 Task: Add to scrum project TrackForge a team member softage.4@softage.net.
Action: Mouse moved to (279, 157)
Screenshot: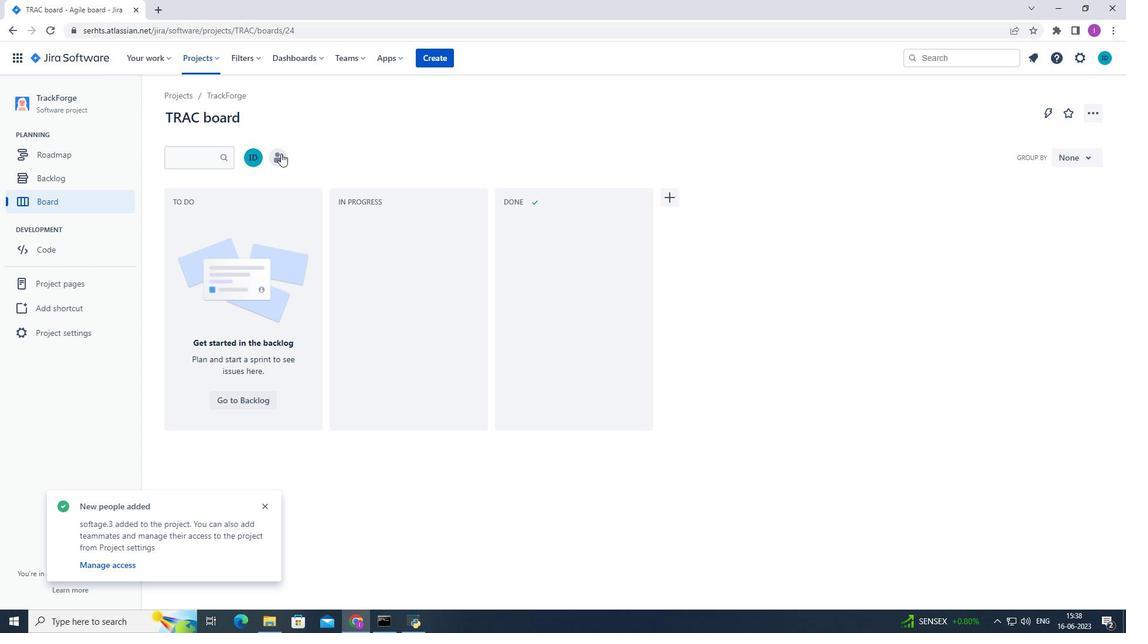 
Action: Mouse pressed left at (279, 157)
Screenshot: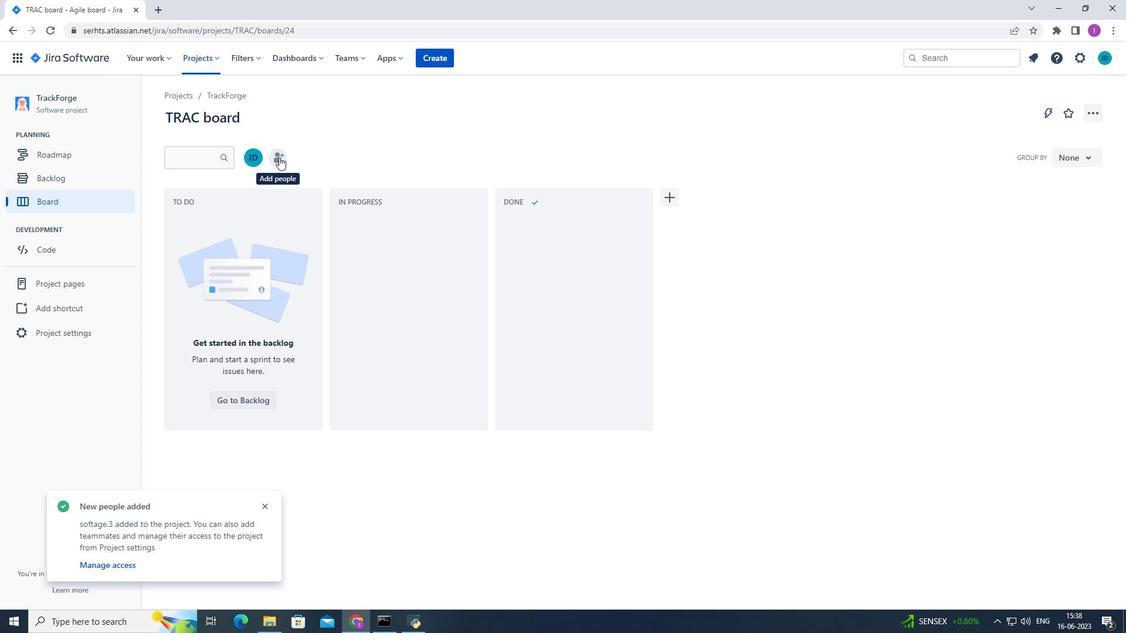 
Action: Mouse moved to (532, 148)
Screenshot: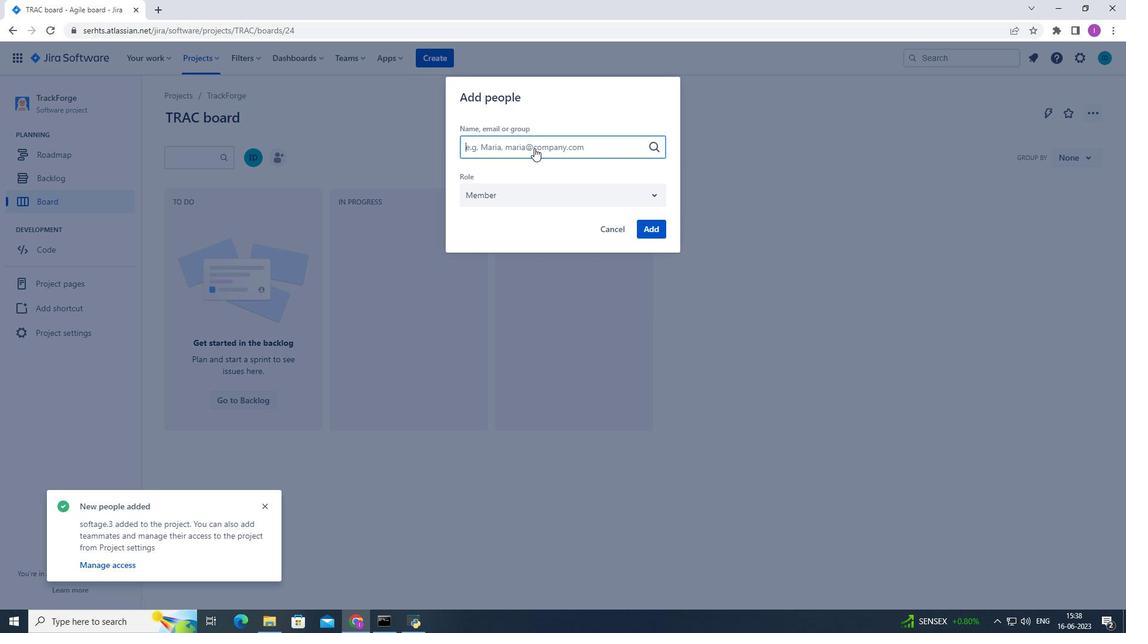 
Action: Mouse pressed left at (532, 148)
Screenshot: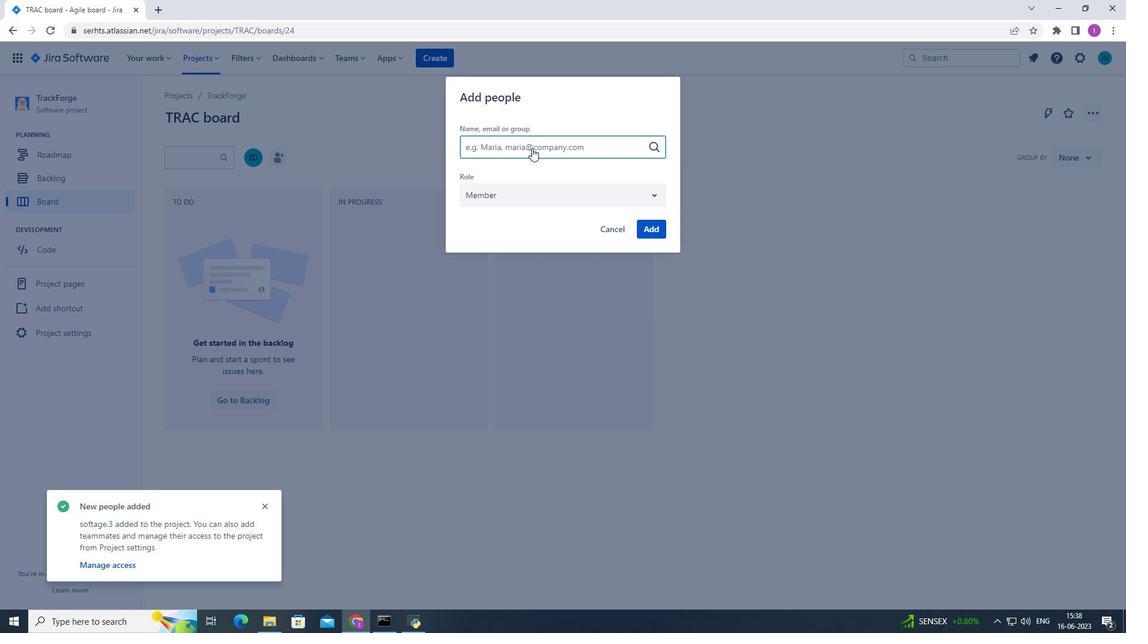 
Action: Mouse moved to (531, 149)
Screenshot: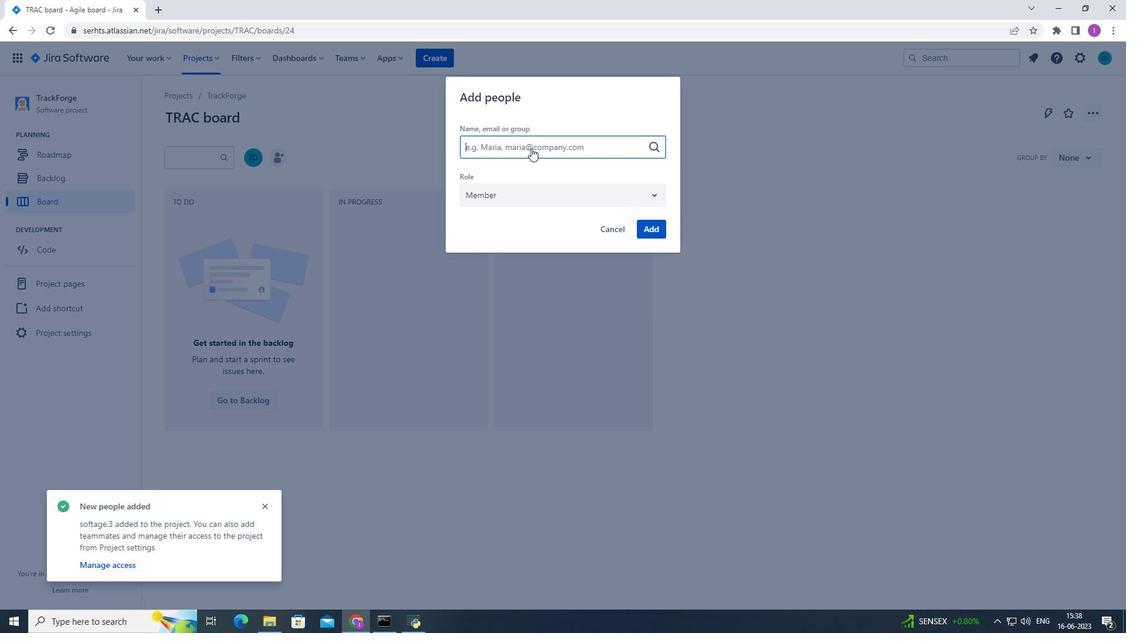 
Action: Key pressed s
Screenshot: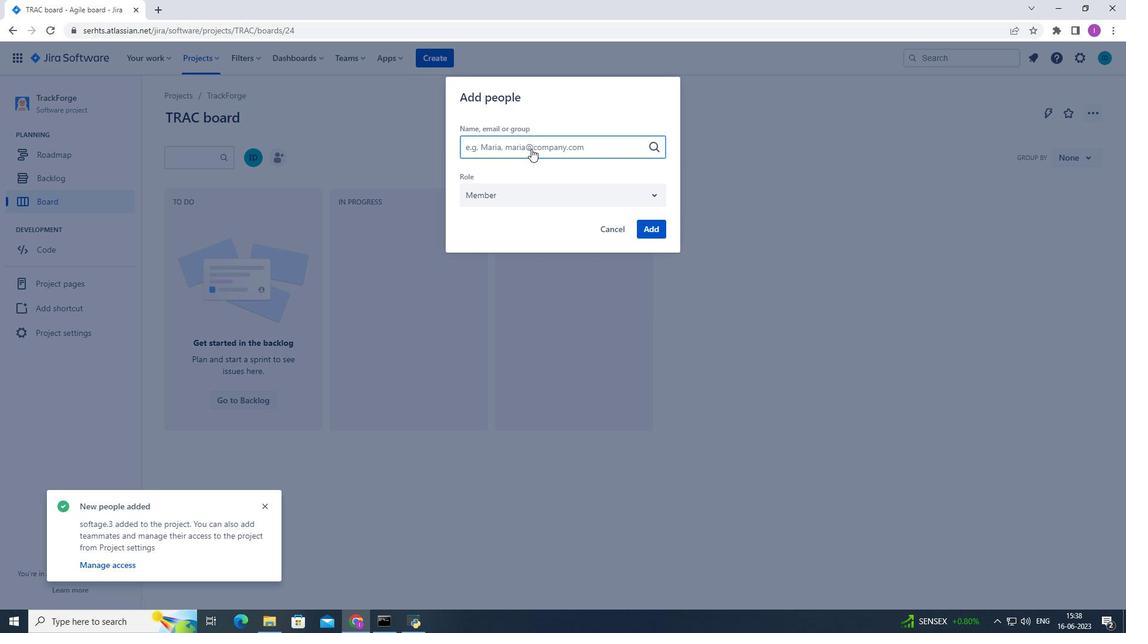 
Action: Mouse moved to (547, 178)
Screenshot: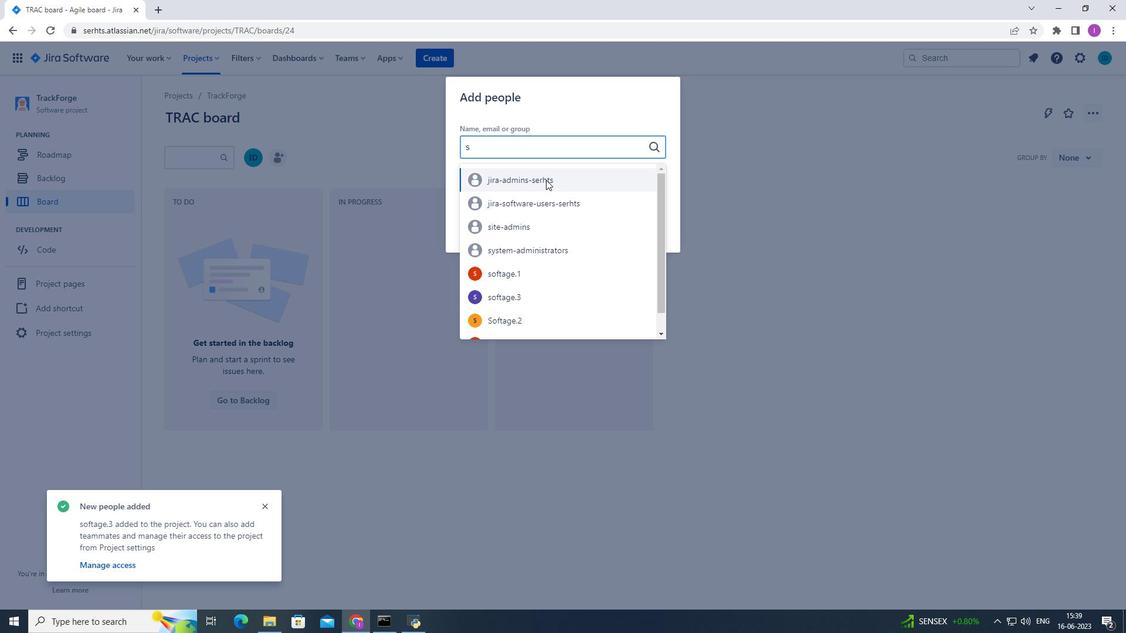 
Action: Key pressed o
Screenshot: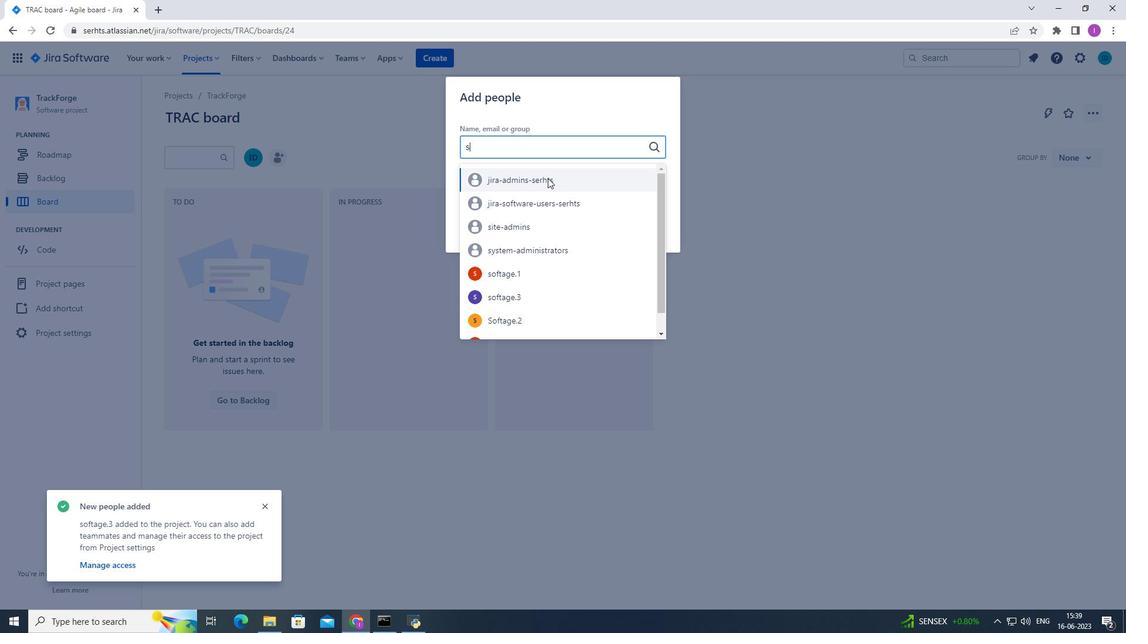 
Action: Mouse moved to (538, 189)
Screenshot: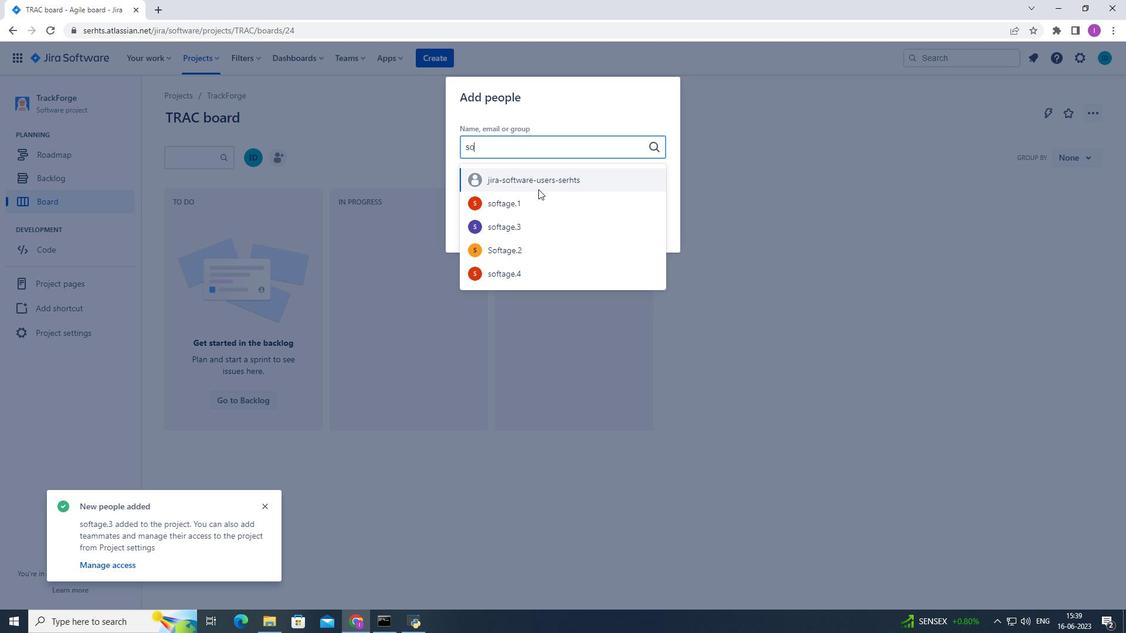 
Action: Key pressed f
Screenshot: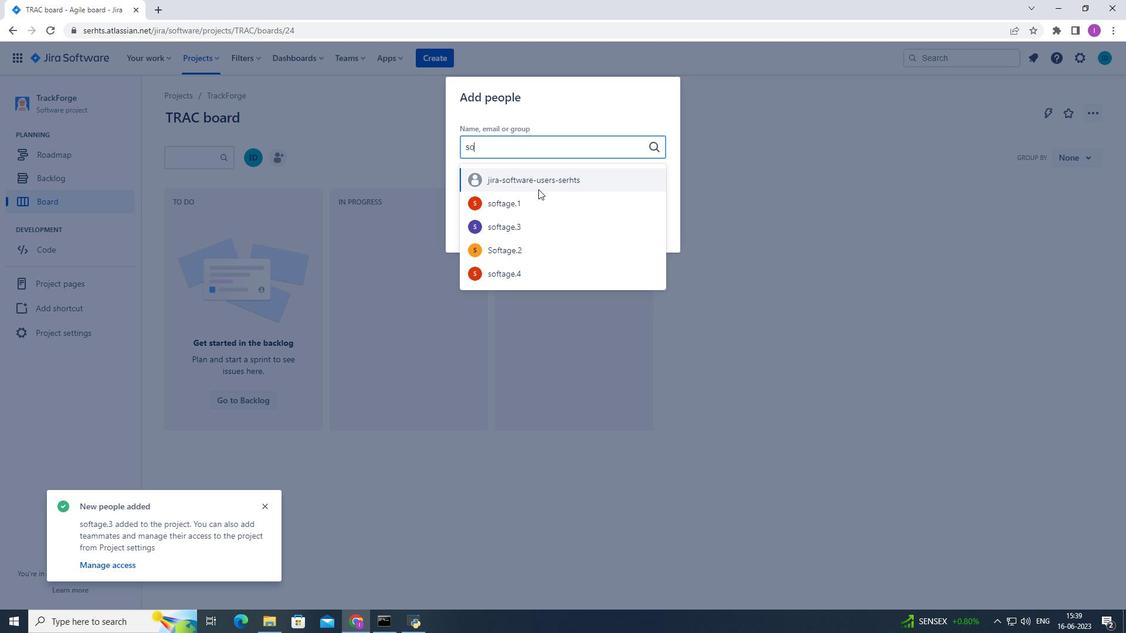 
Action: Mouse moved to (519, 223)
Screenshot: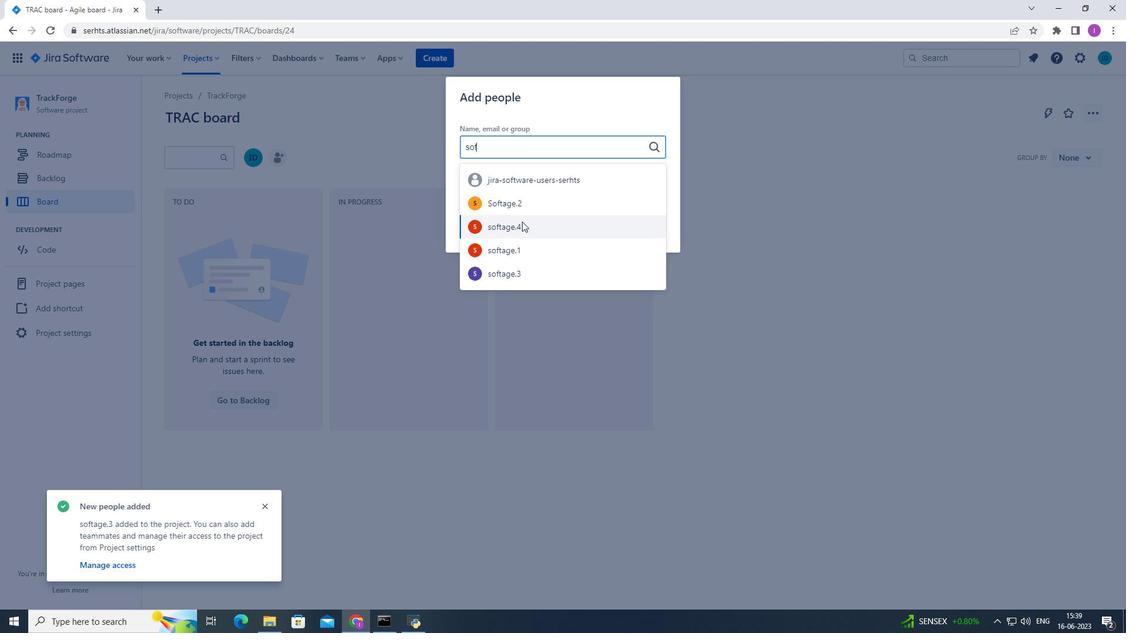 
Action: Mouse pressed left at (519, 223)
Screenshot: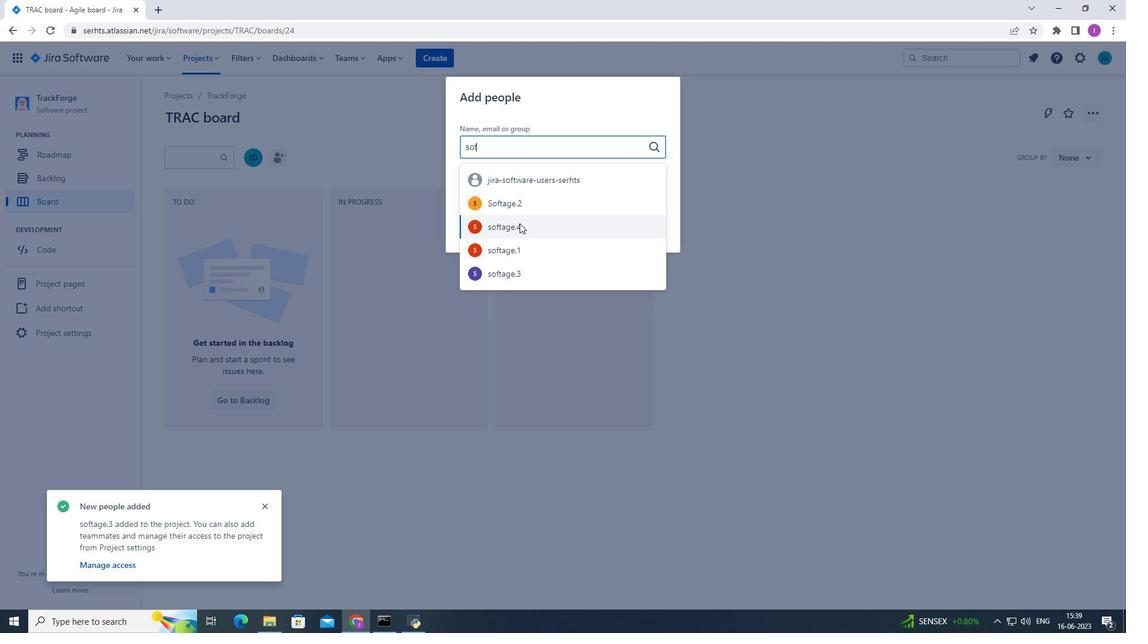 
Action: Mouse moved to (644, 234)
Screenshot: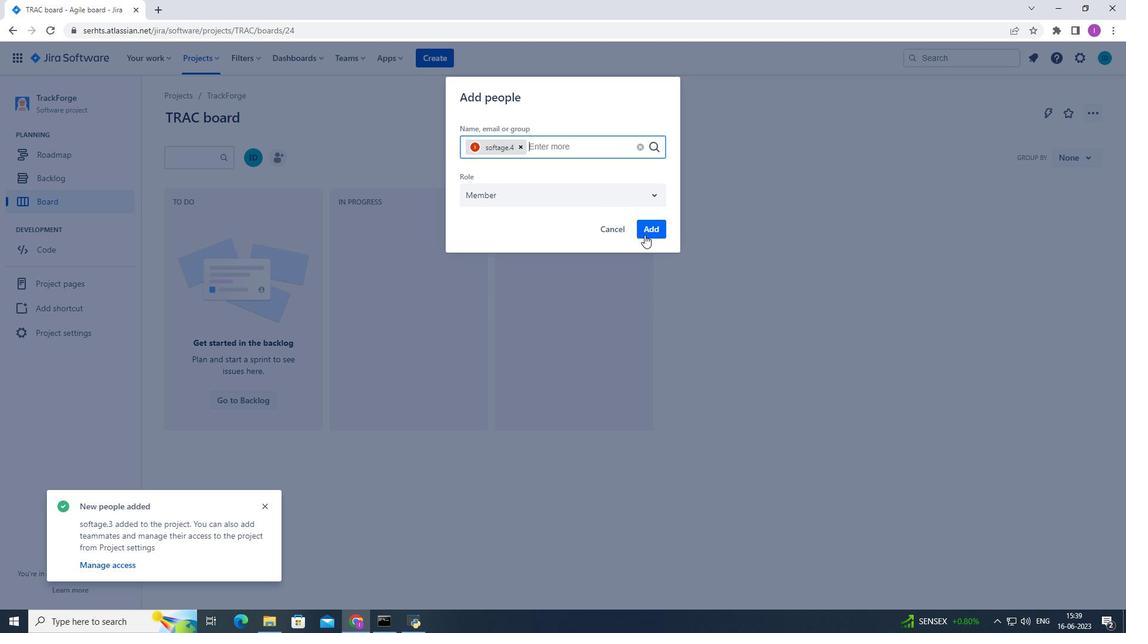 
Action: Mouse pressed left at (644, 234)
Screenshot: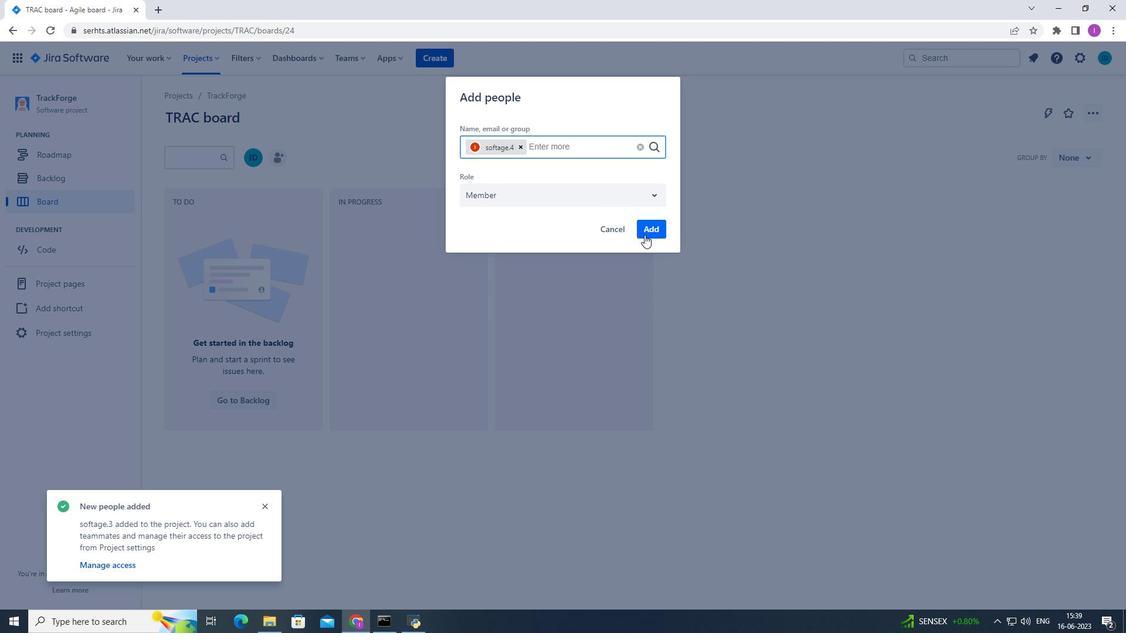 
Action: Mouse moved to (373, 378)
Screenshot: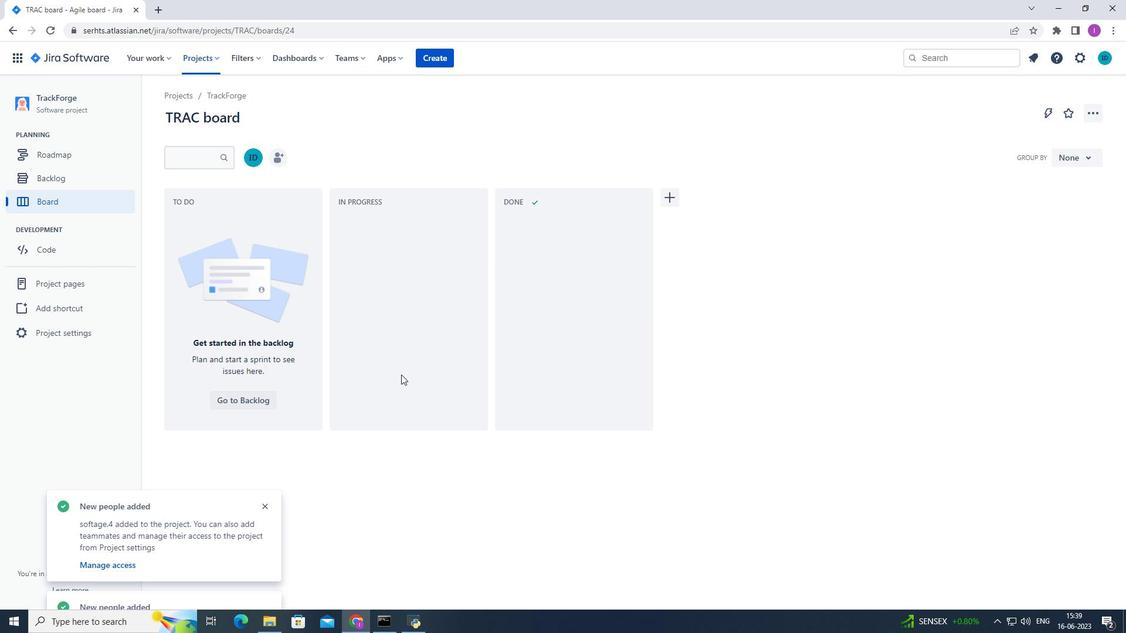 
